 Task: select a rule when a due date less than 1 hours ago is moved in a card by anyone except me.
Action: Mouse moved to (949, 79)
Screenshot: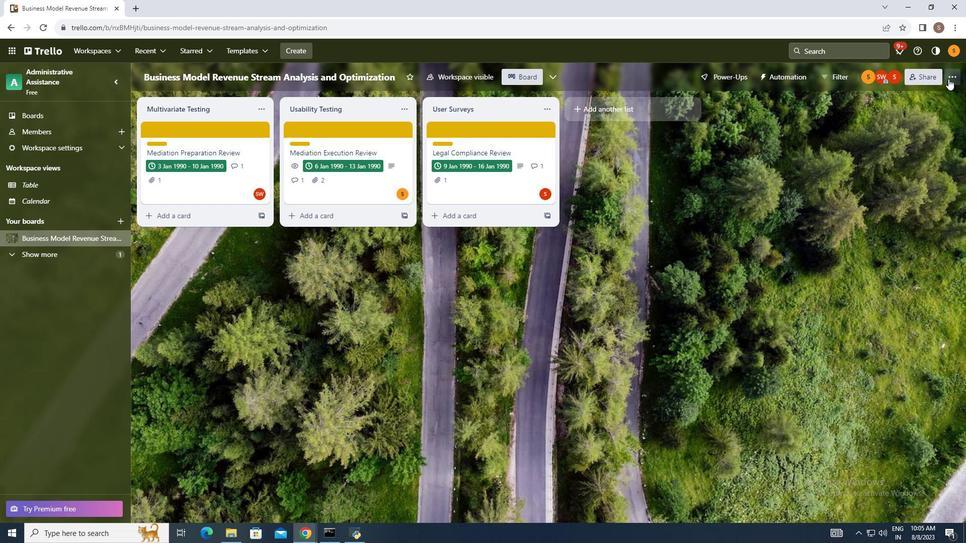 
Action: Mouse pressed left at (949, 79)
Screenshot: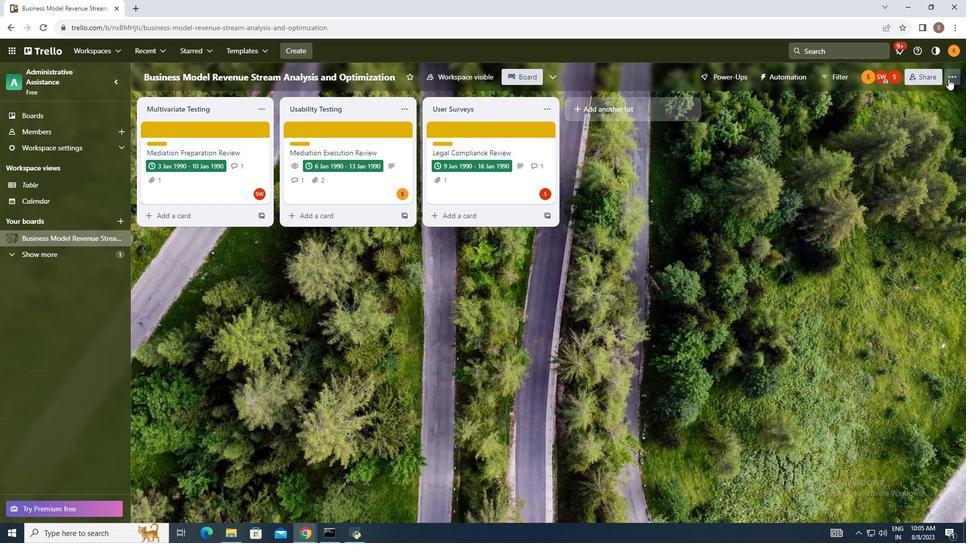
Action: Mouse moved to (873, 222)
Screenshot: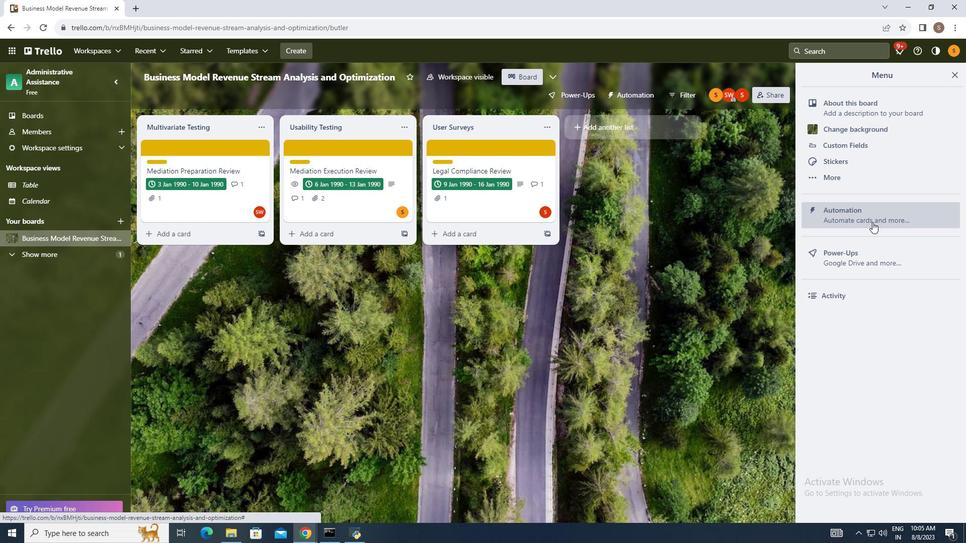 
Action: Mouse pressed left at (873, 222)
Screenshot: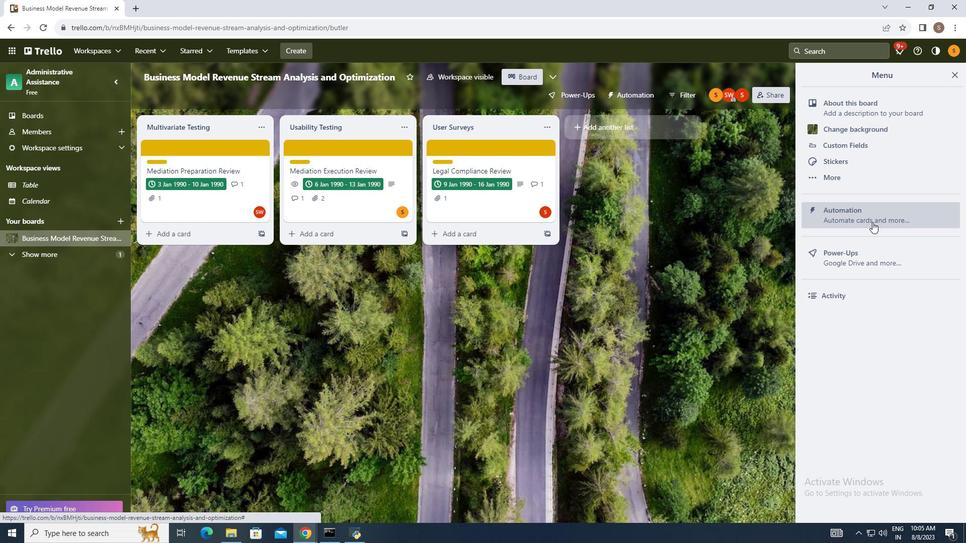 
Action: Mouse moved to (169, 182)
Screenshot: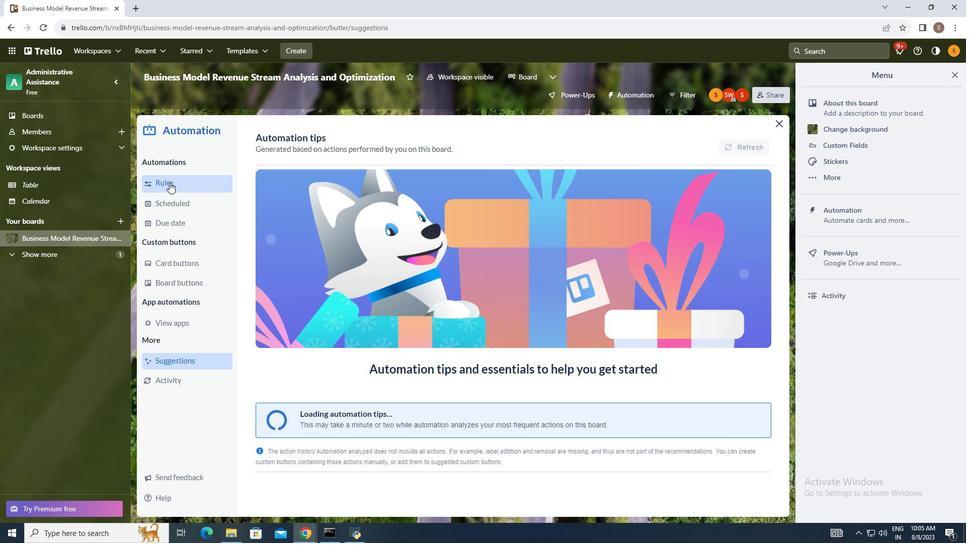 
Action: Mouse pressed left at (169, 182)
Screenshot: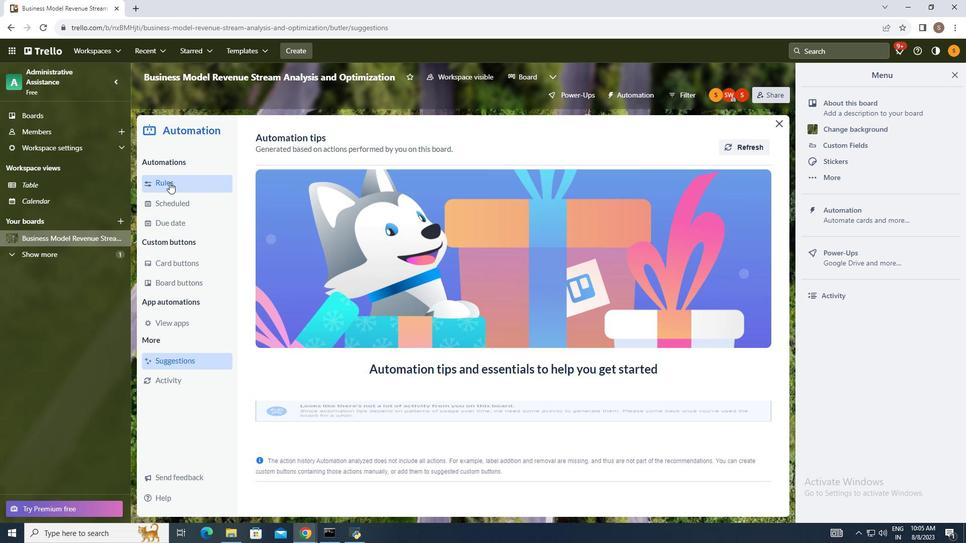 
Action: Mouse moved to (673, 140)
Screenshot: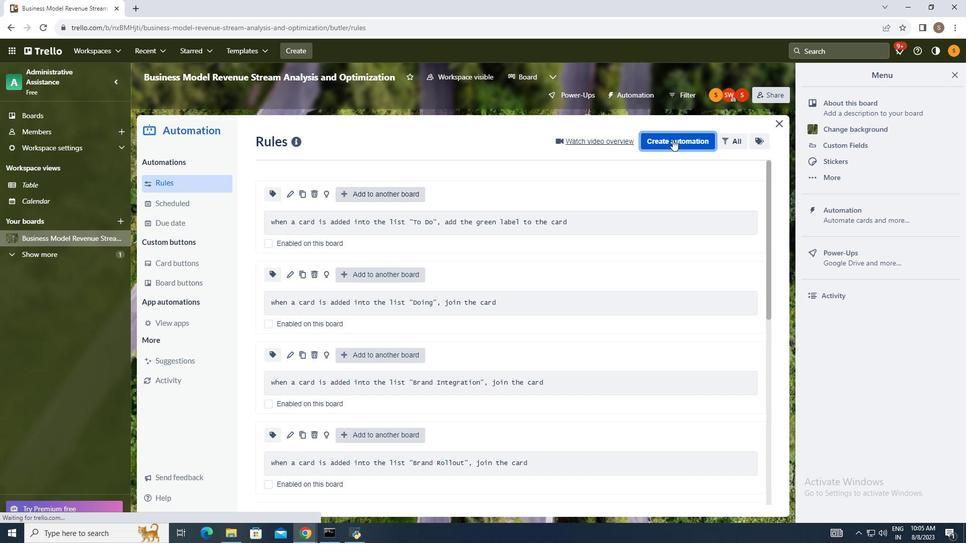 
Action: Mouse pressed left at (673, 140)
Screenshot: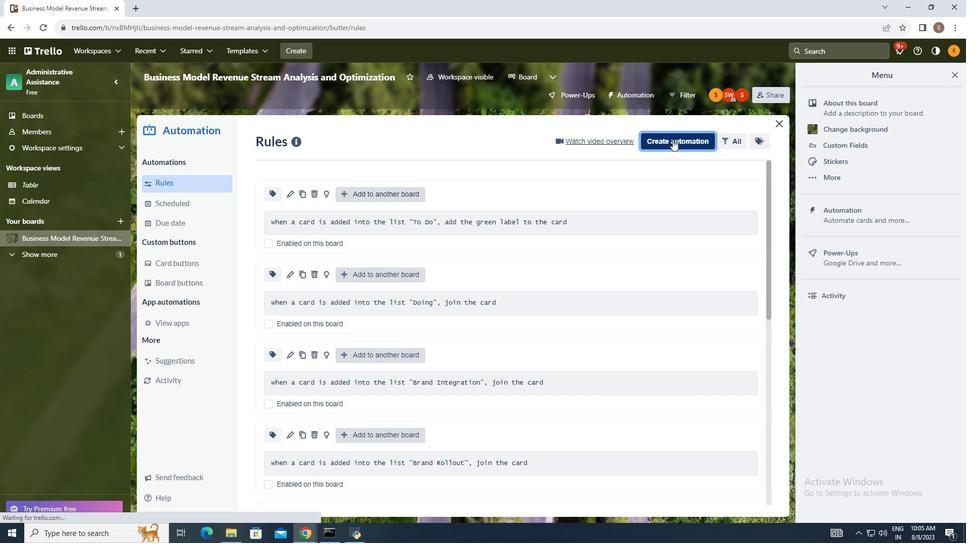 
Action: Mouse moved to (515, 298)
Screenshot: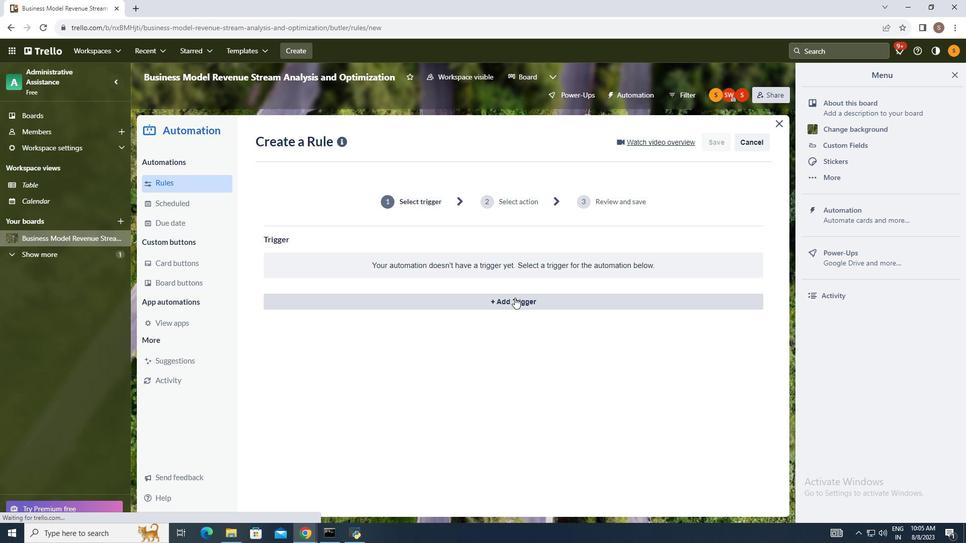 
Action: Mouse pressed left at (515, 298)
Screenshot: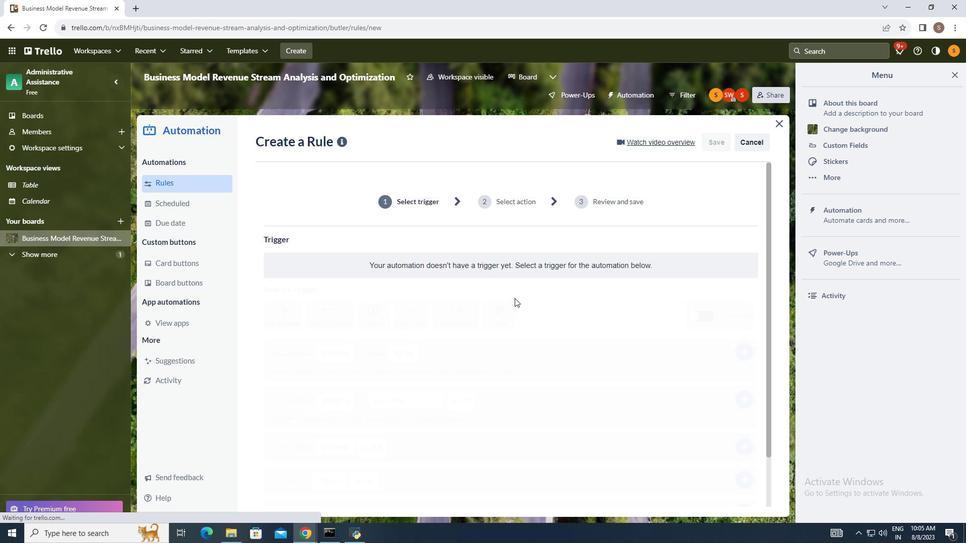 
Action: Mouse moved to (379, 334)
Screenshot: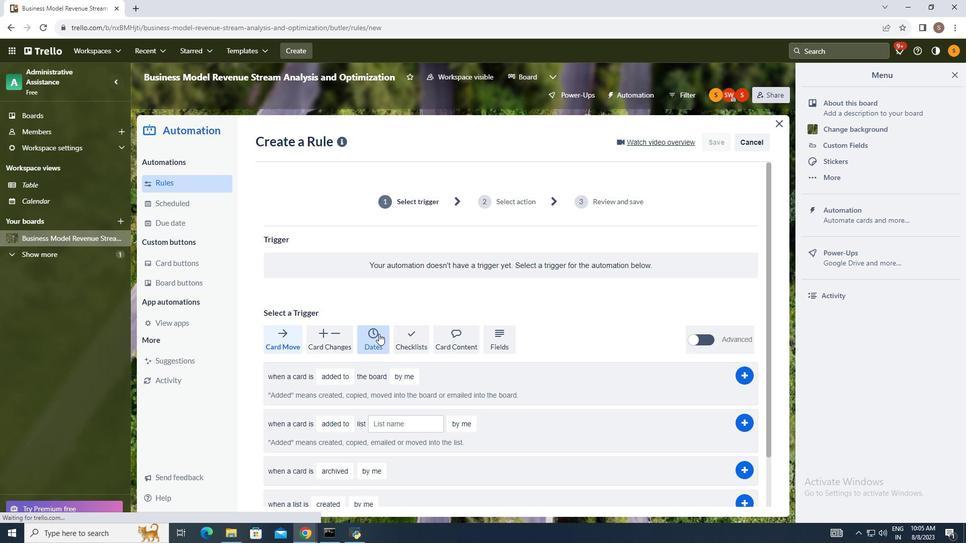 
Action: Mouse pressed left at (379, 334)
Screenshot: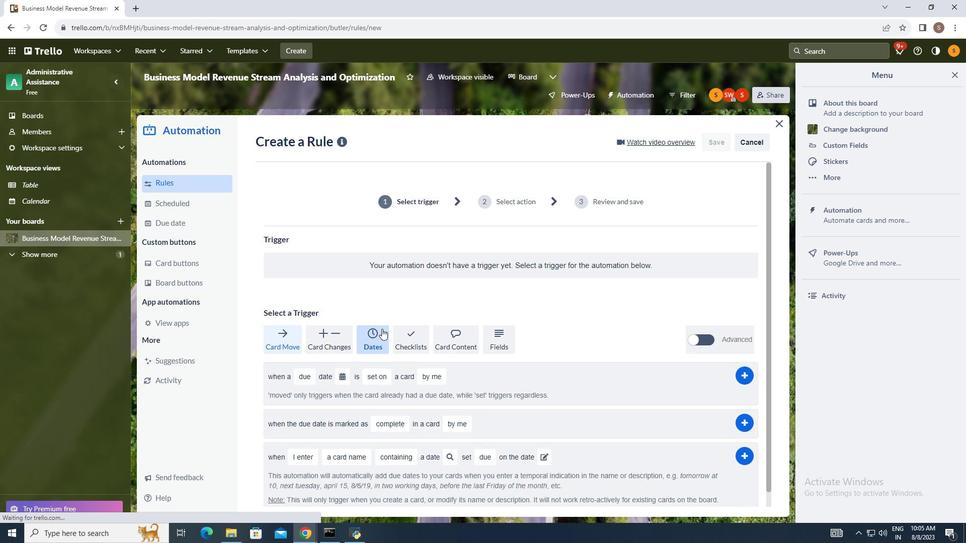
Action: Mouse moved to (309, 371)
Screenshot: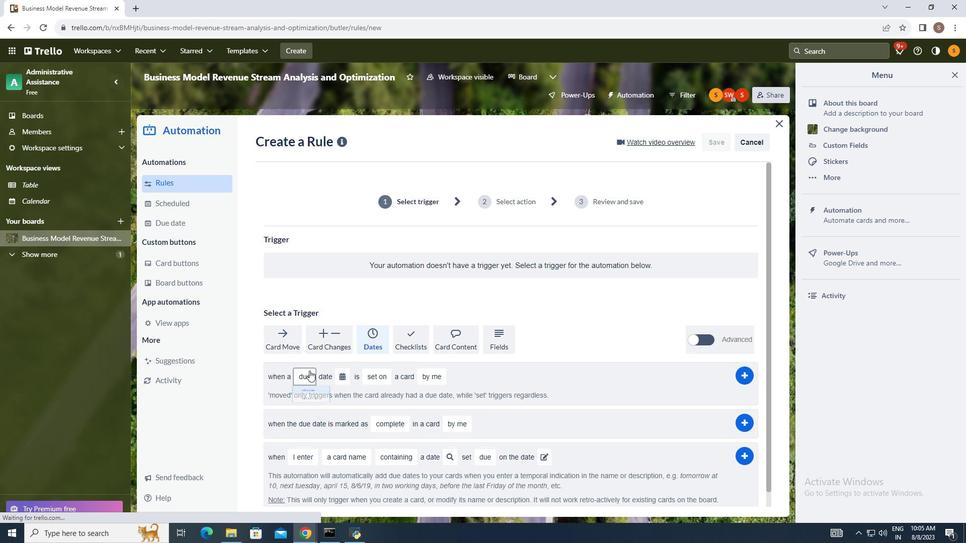 
Action: Mouse pressed left at (309, 371)
Screenshot: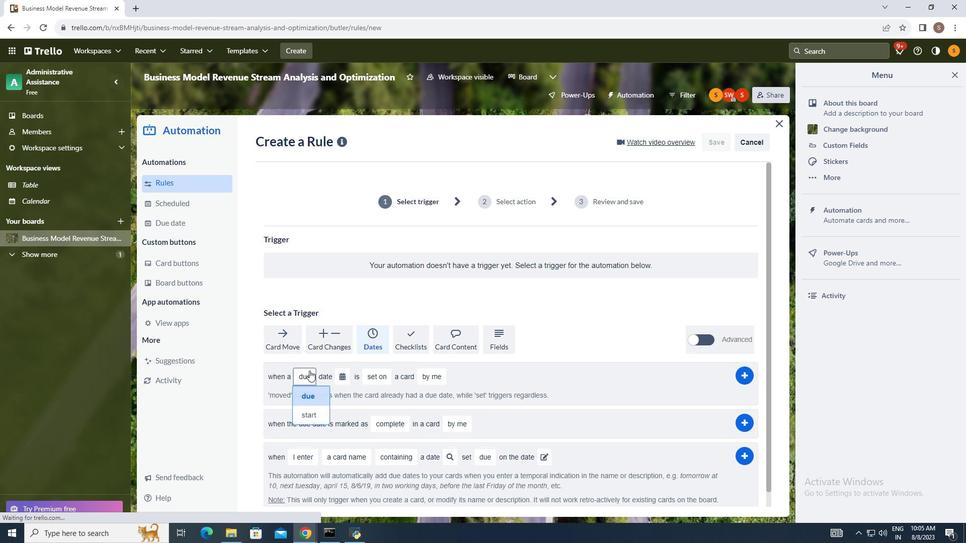 
Action: Mouse moved to (306, 393)
Screenshot: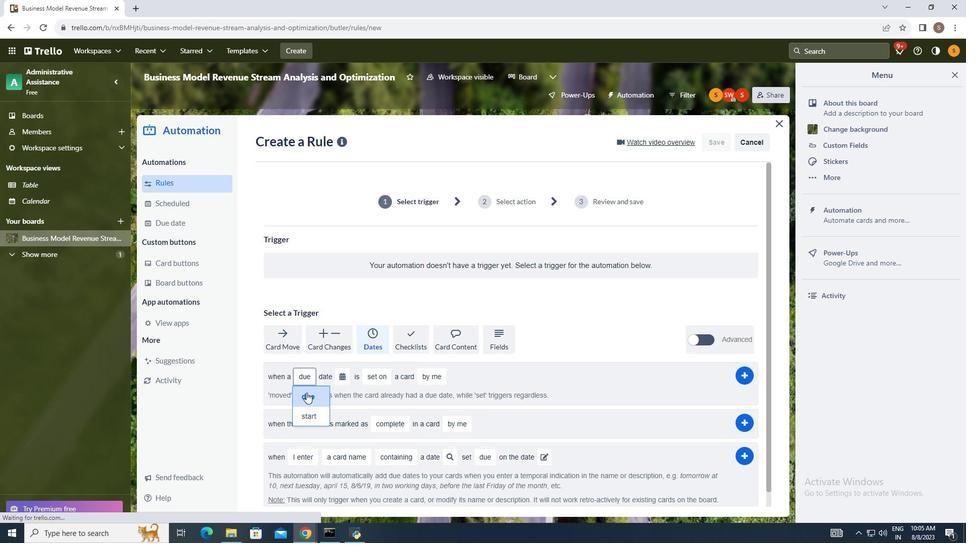 
Action: Mouse pressed left at (306, 393)
Screenshot: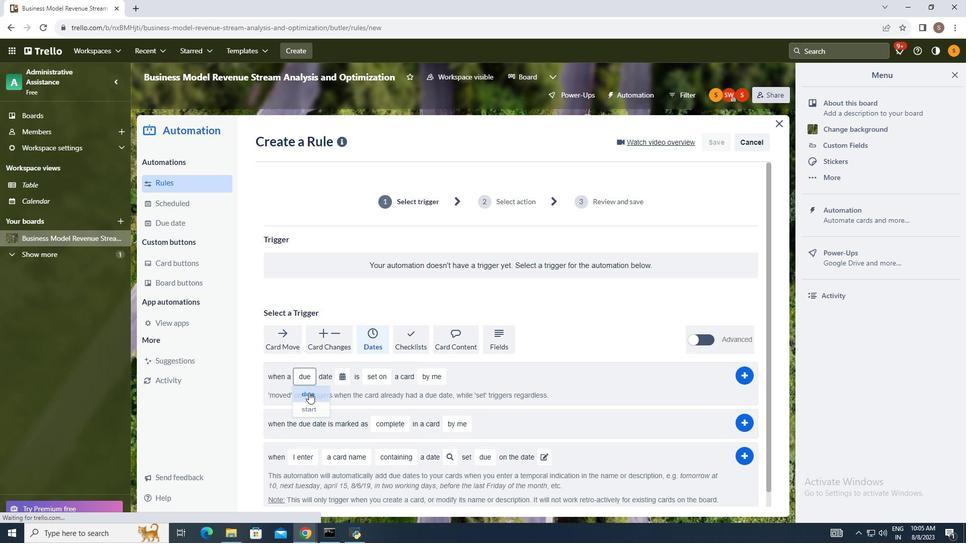 
Action: Mouse moved to (340, 382)
Screenshot: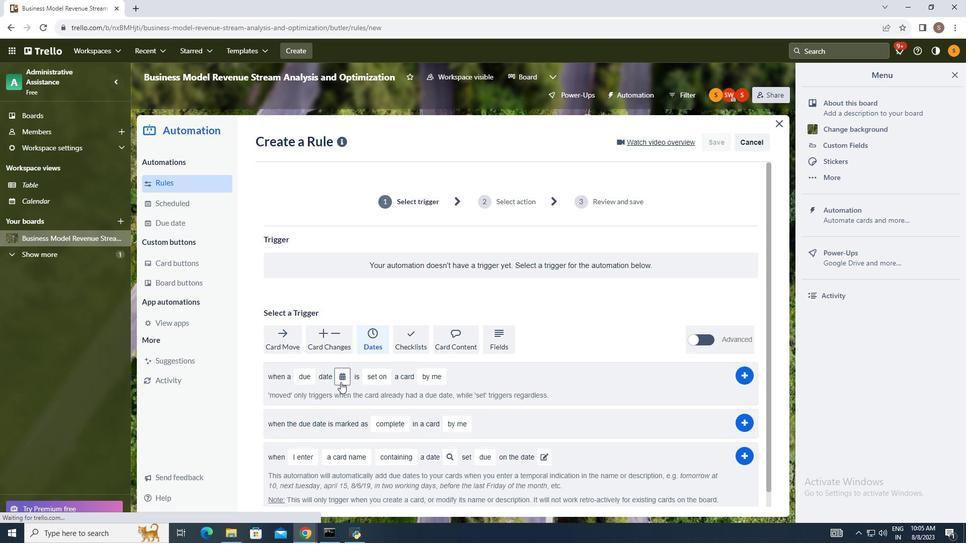 
Action: Mouse pressed left at (340, 382)
Screenshot: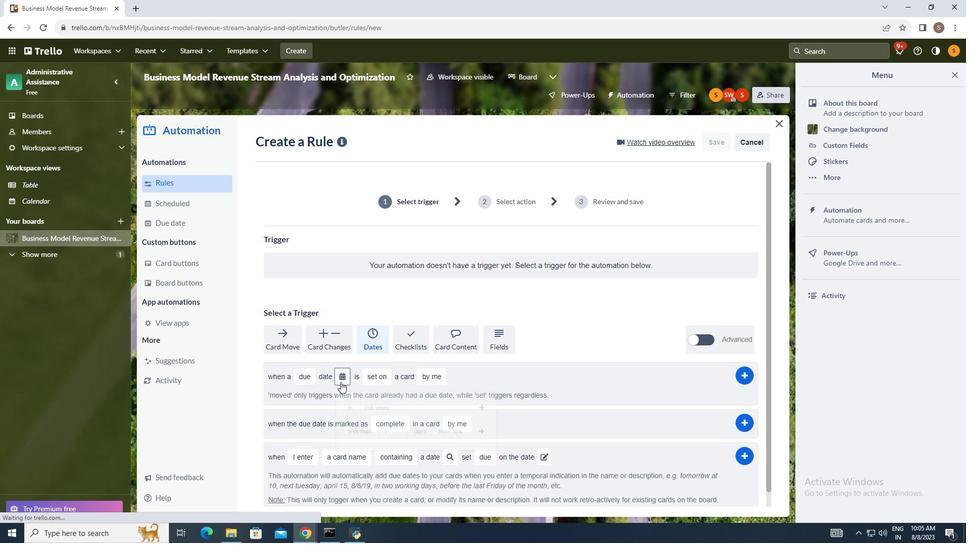 
Action: Mouse moved to (357, 441)
Screenshot: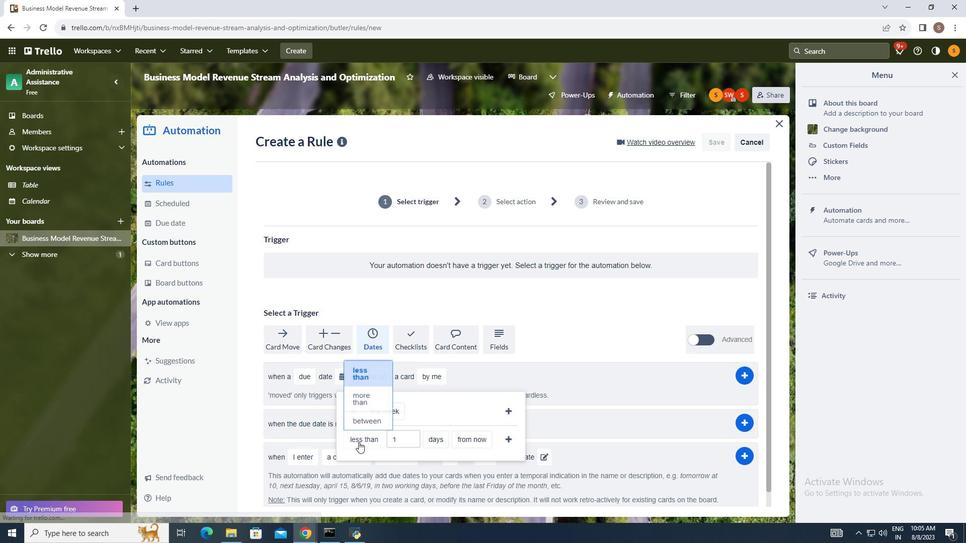 
Action: Mouse pressed left at (357, 441)
Screenshot: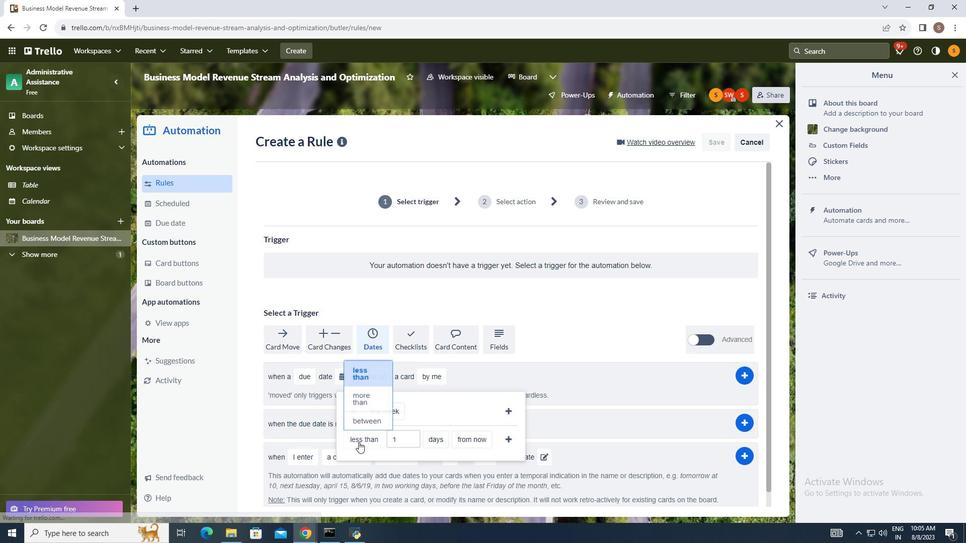 
Action: Mouse moved to (363, 372)
Screenshot: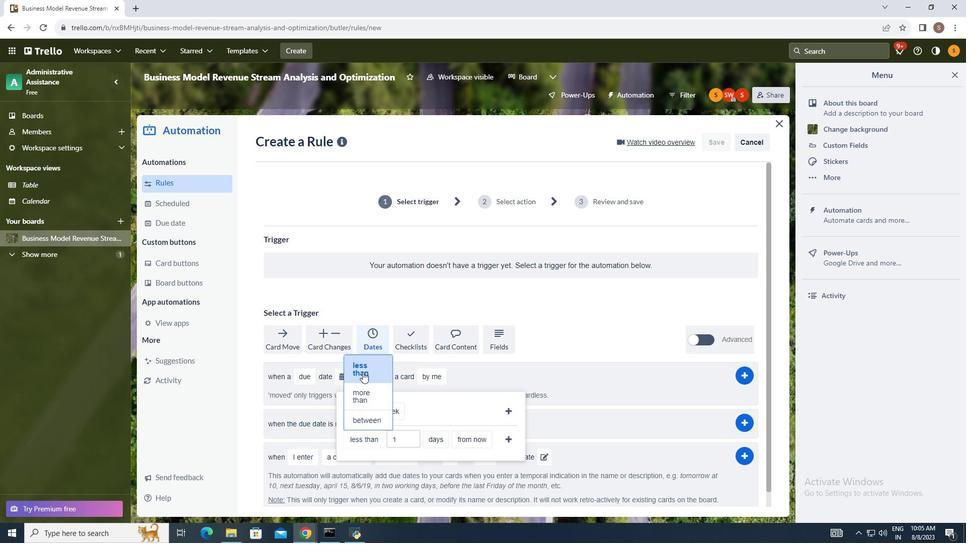 
Action: Mouse pressed left at (363, 372)
Screenshot: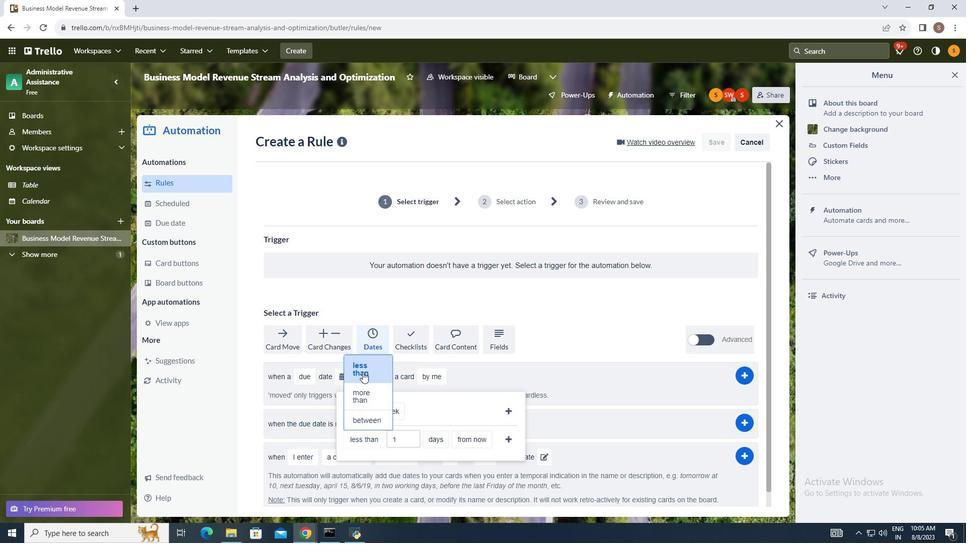 
Action: Mouse moved to (436, 443)
Screenshot: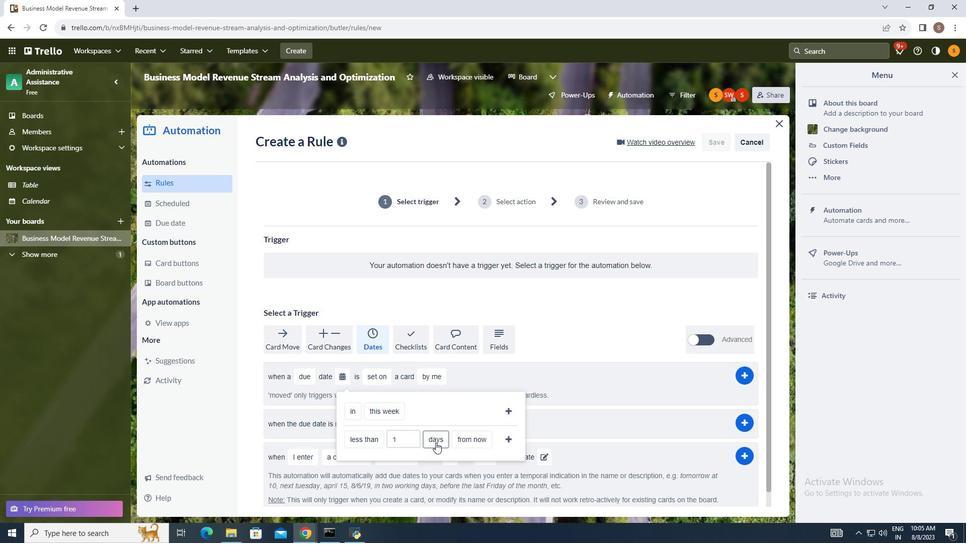 
Action: Mouse pressed left at (436, 443)
Screenshot: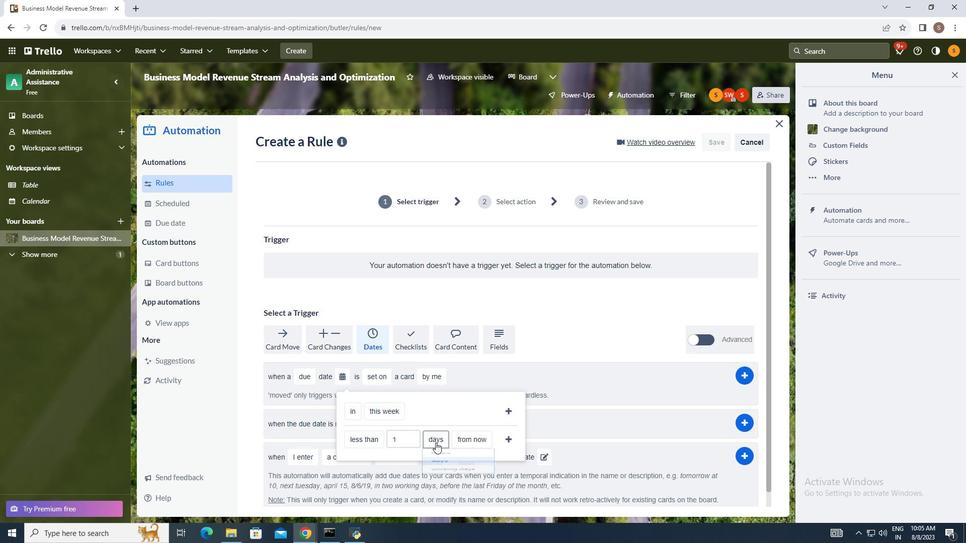 
Action: Mouse moved to (443, 460)
Screenshot: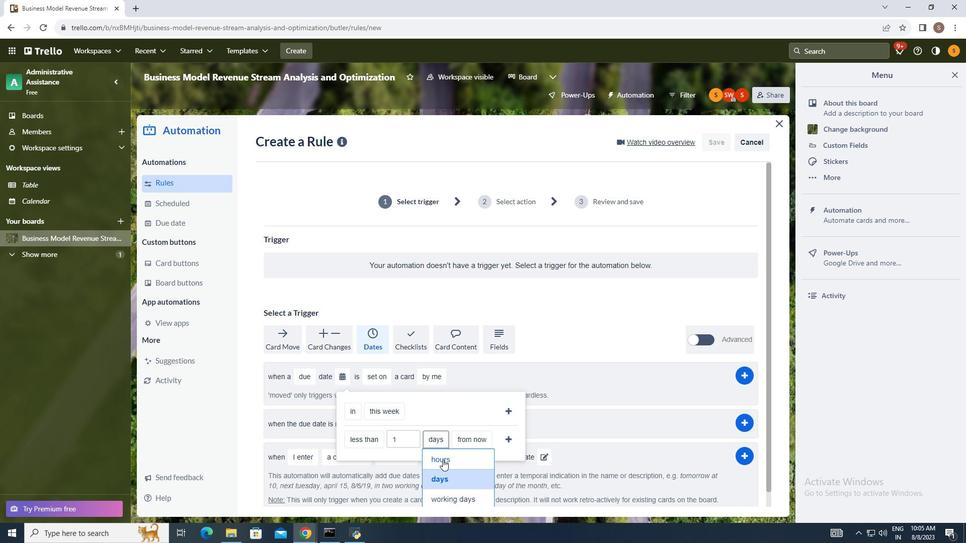 
Action: Mouse pressed left at (443, 460)
Screenshot: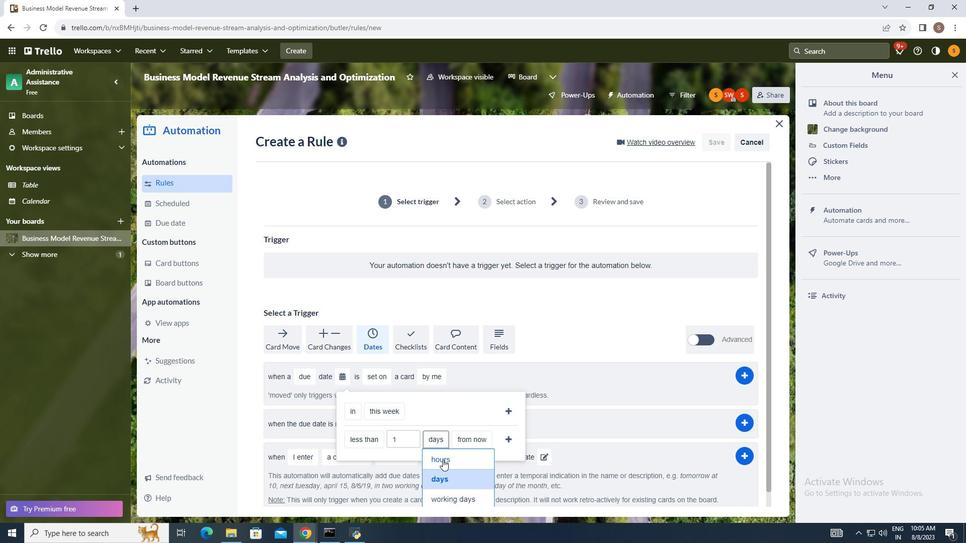 
Action: Mouse moved to (475, 440)
Screenshot: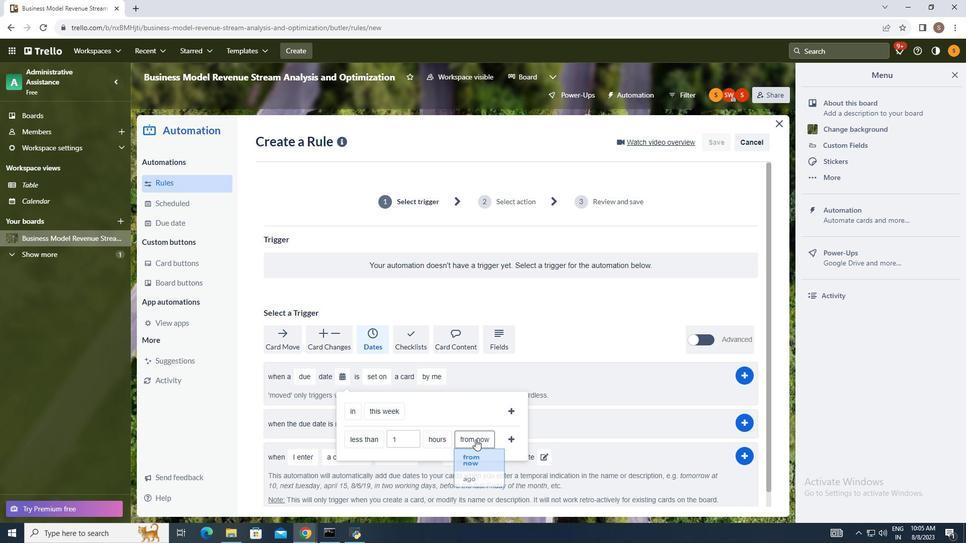 
Action: Mouse pressed left at (475, 440)
Screenshot: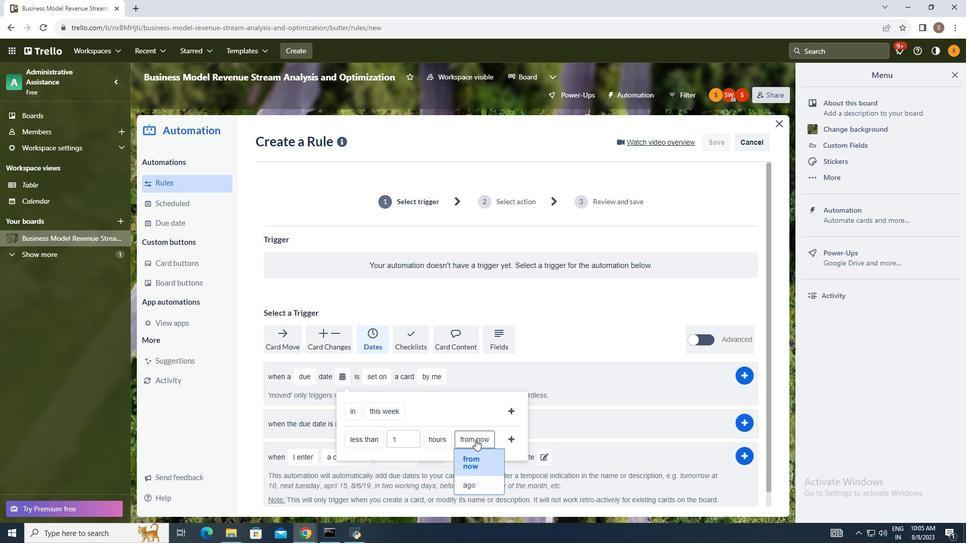 
Action: Mouse moved to (480, 493)
Screenshot: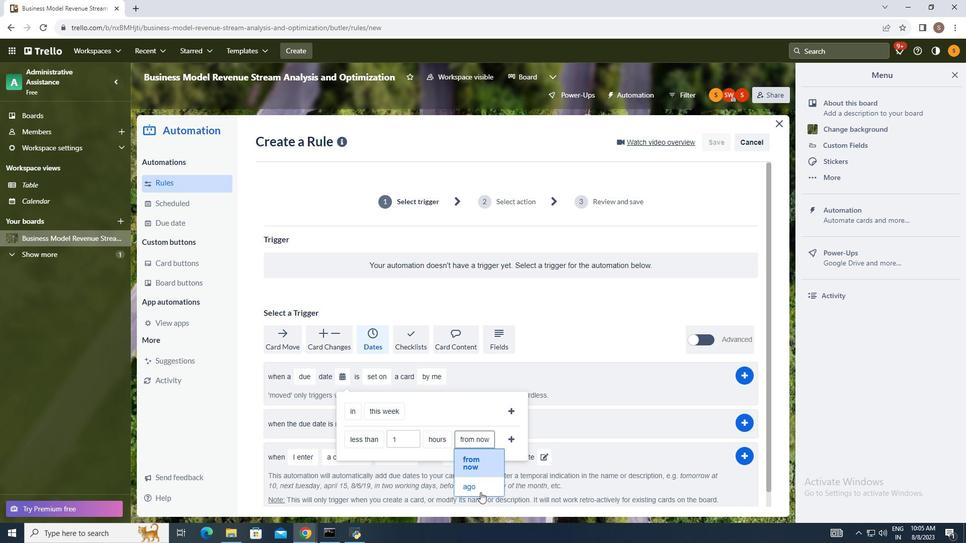 
Action: Mouse pressed left at (480, 493)
Screenshot: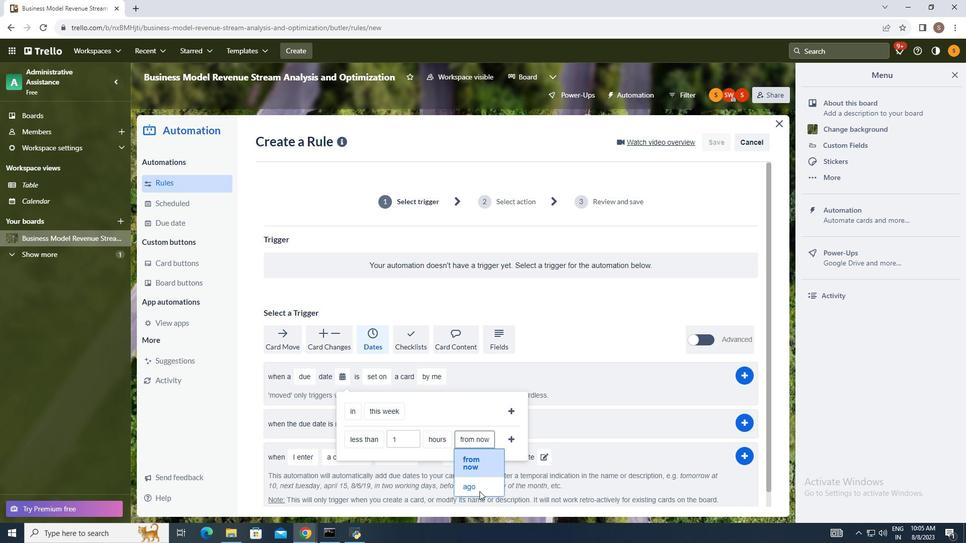 
Action: Mouse moved to (494, 442)
Screenshot: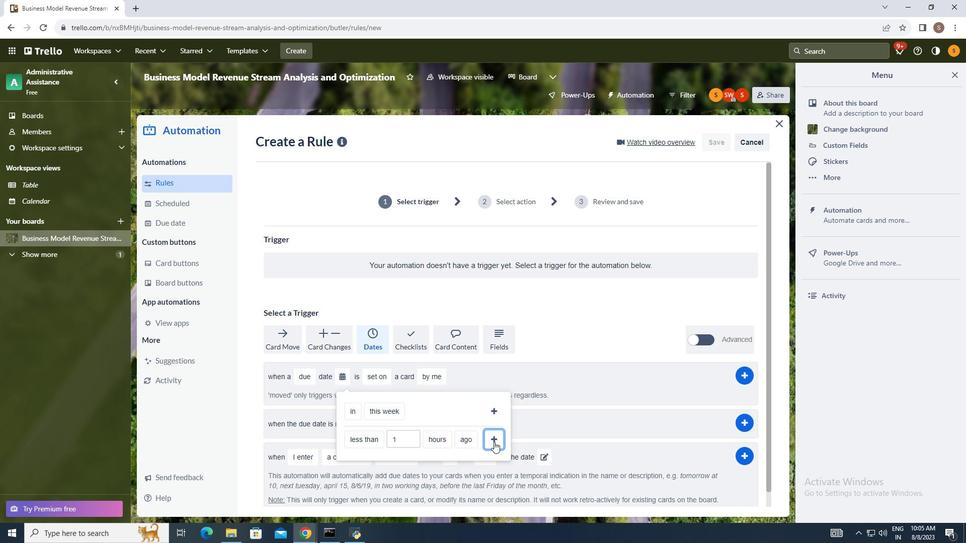 
Action: Mouse pressed left at (494, 442)
Screenshot: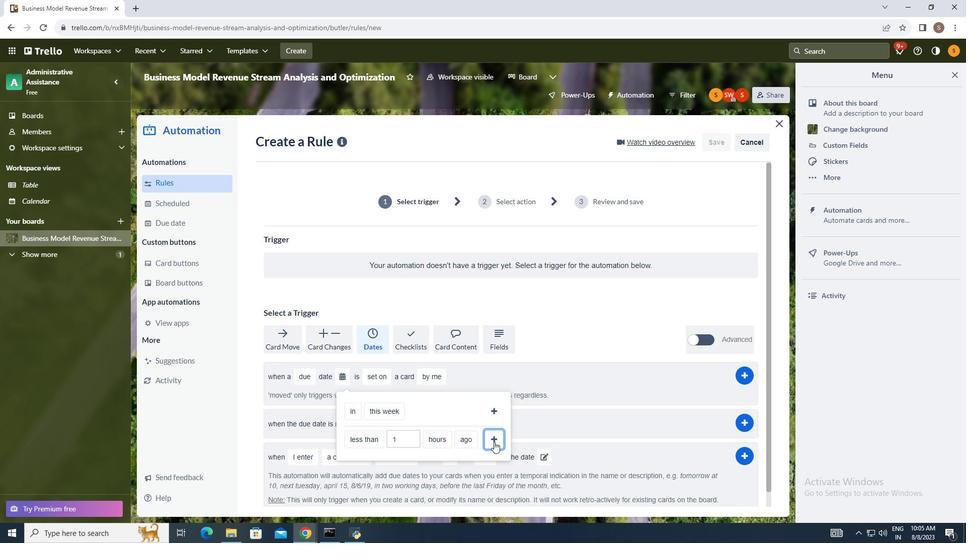 
Action: Mouse moved to (449, 377)
Screenshot: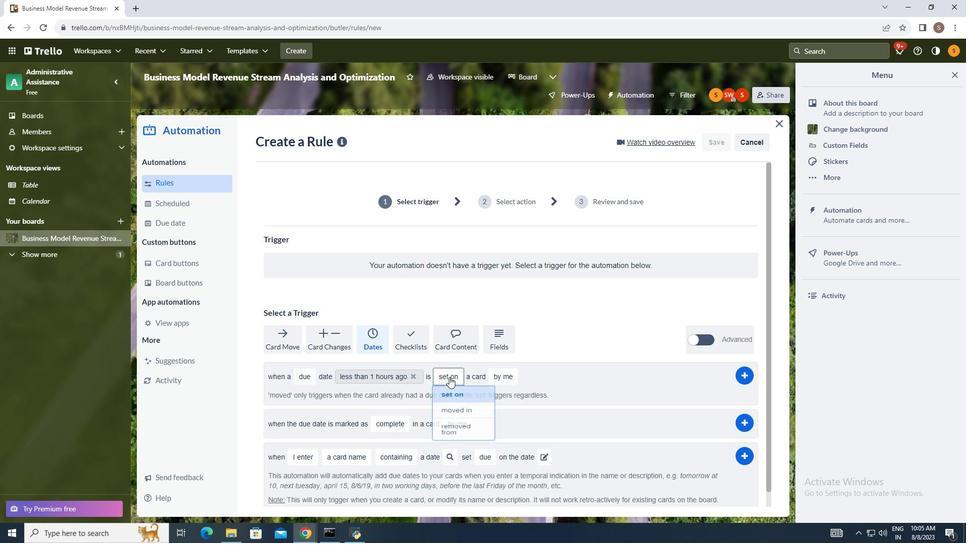 
Action: Mouse pressed left at (449, 377)
Screenshot: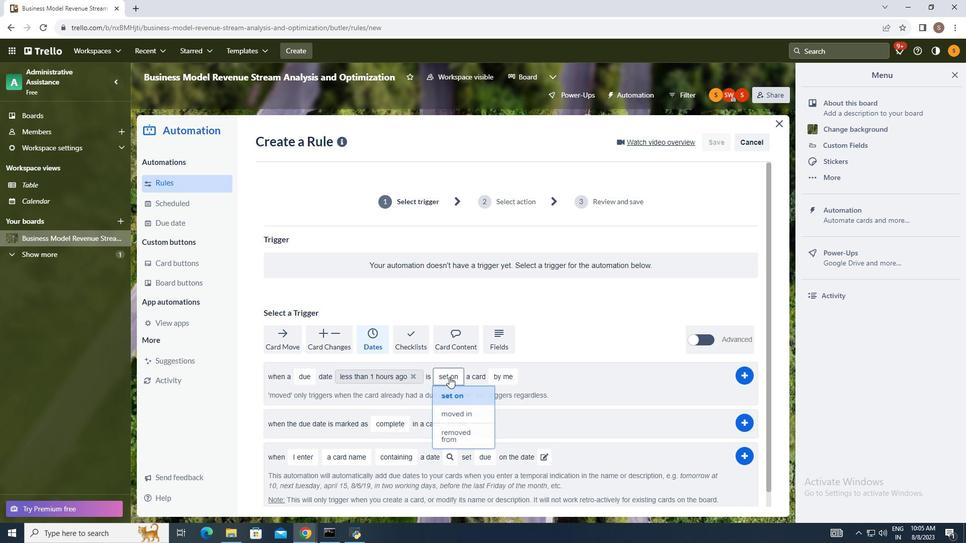 
Action: Mouse moved to (460, 418)
Screenshot: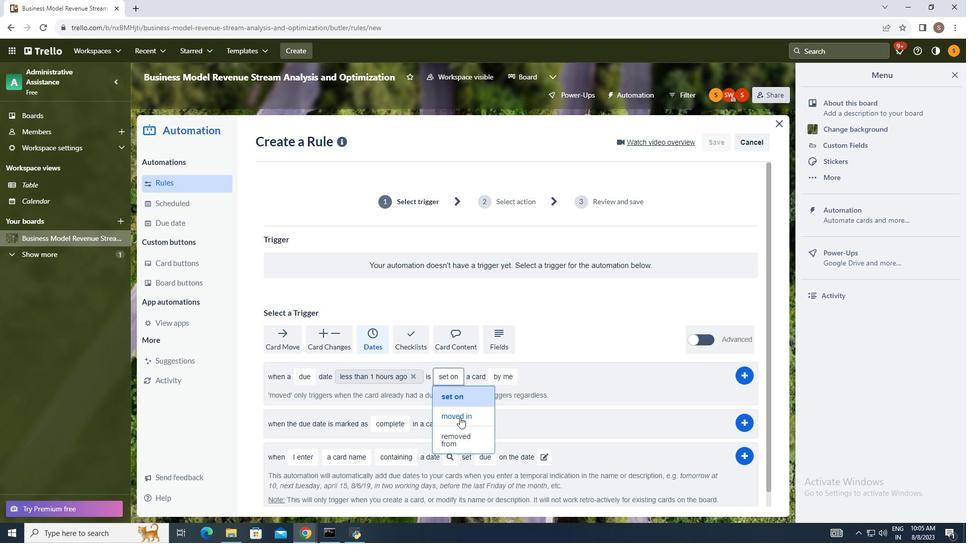 
Action: Mouse pressed left at (460, 418)
Screenshot: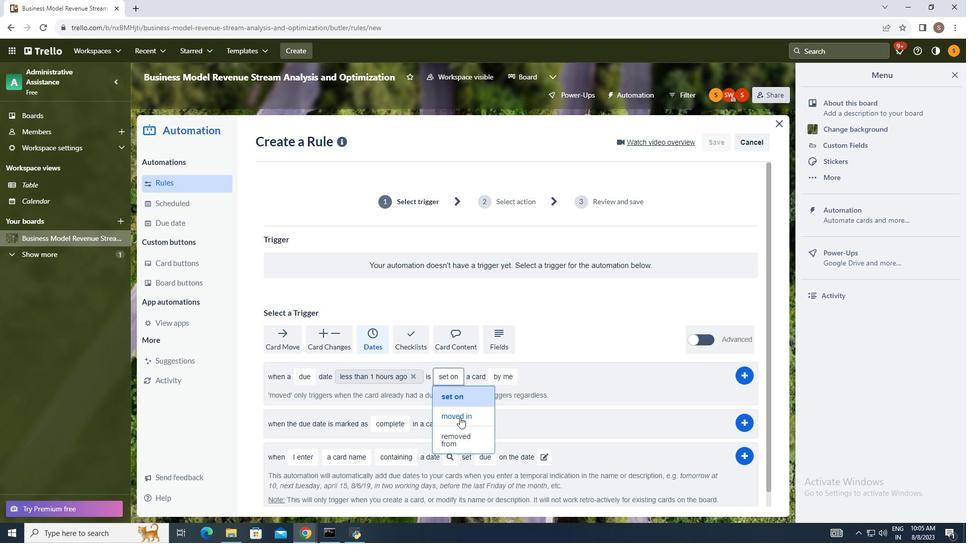 
Action: Mouse moved to (512, 373)
Screenshot: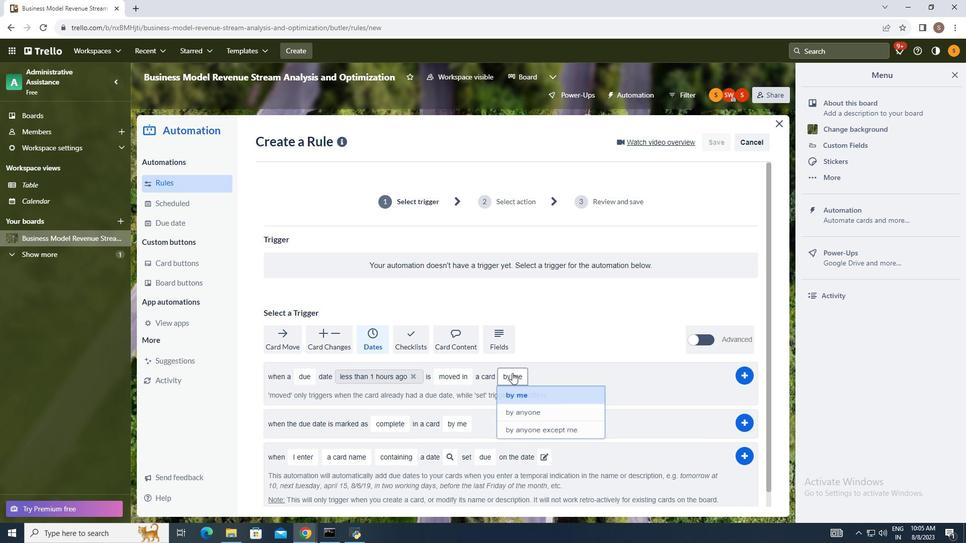 
Action: Mouse pressed left at (512, 373)
Screenshot: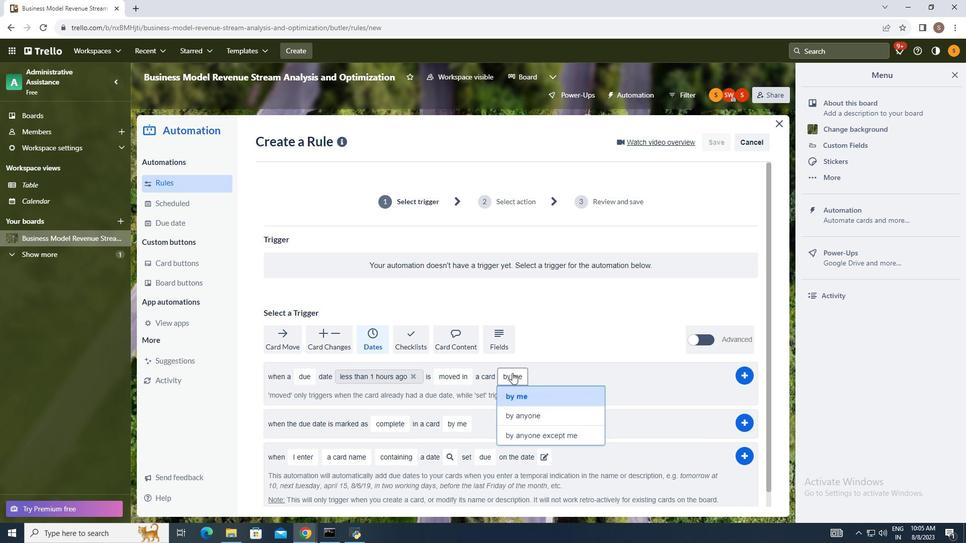 
Action: Mouse moved to (523, 434)
Screenshot: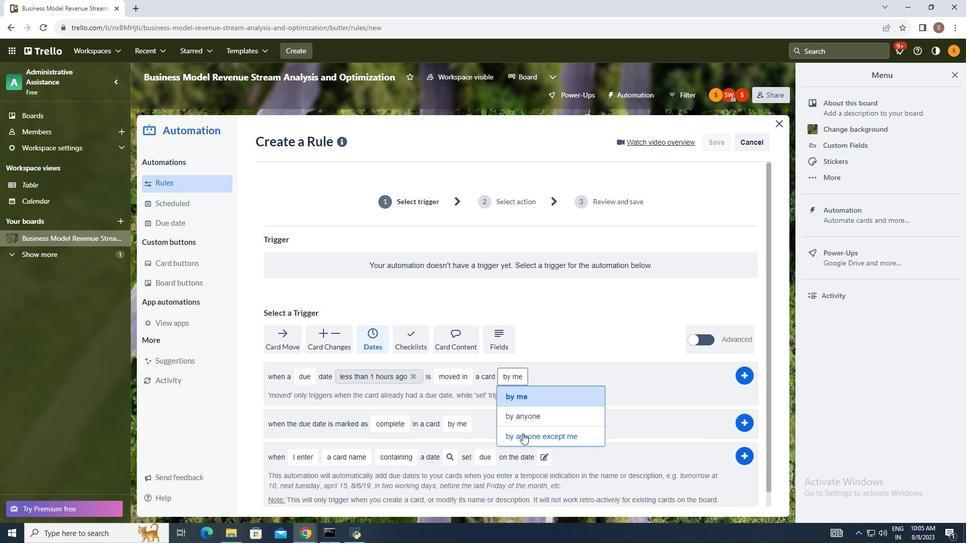 
Action: Mouse pressed left at (523, 434)
Screenshot: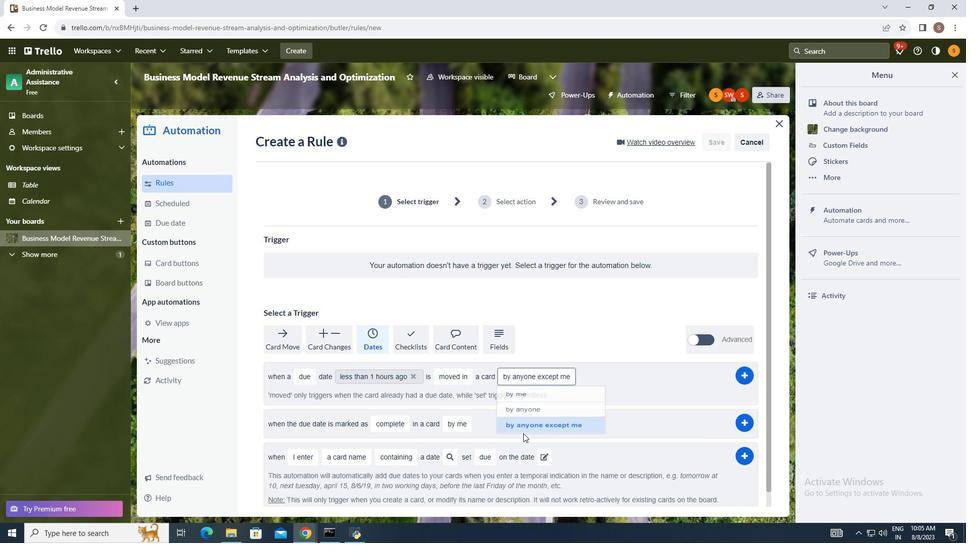
Action: Mouse moved to (749, 372)
Screenshot: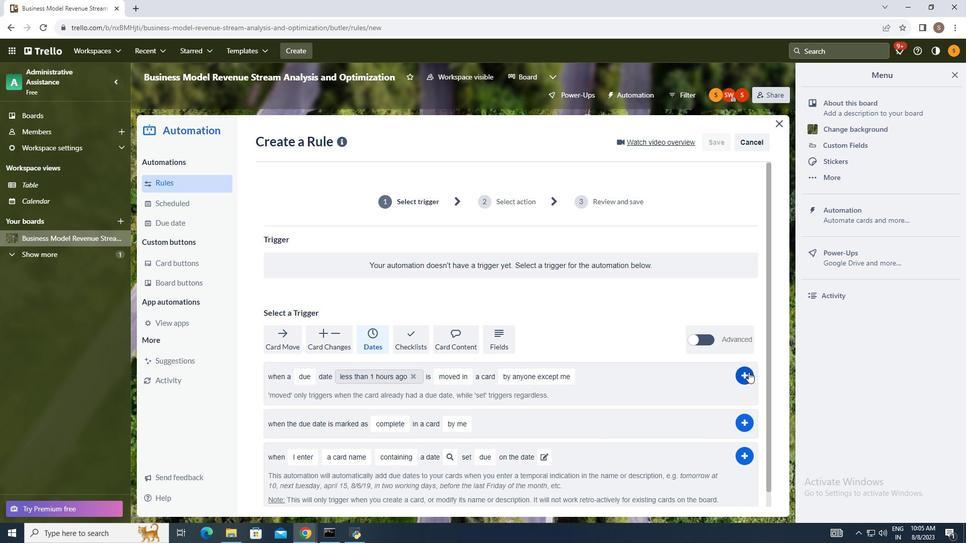 
Action: Mouse pressed left at (749, 372)
Screenshot: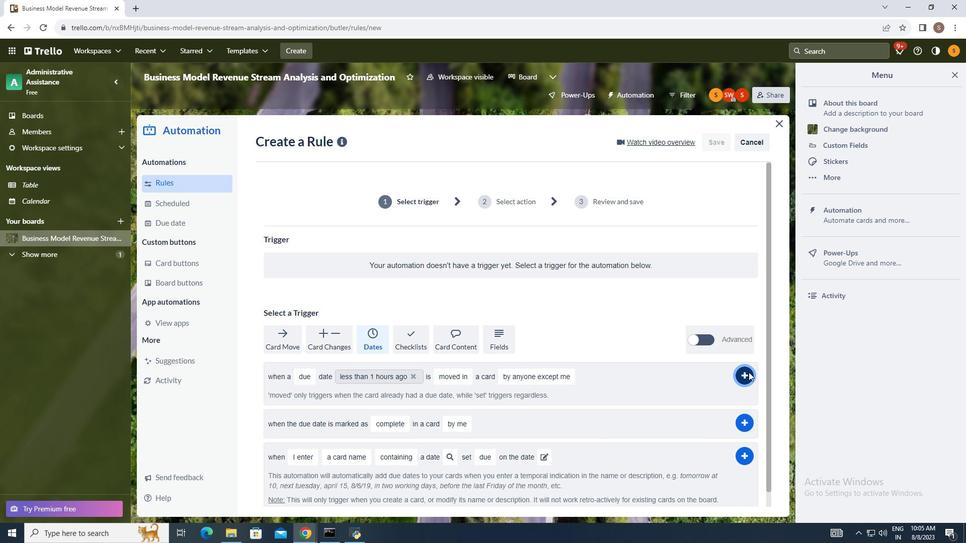 
Action: Mouse moved to (841, 334)
Screenshot: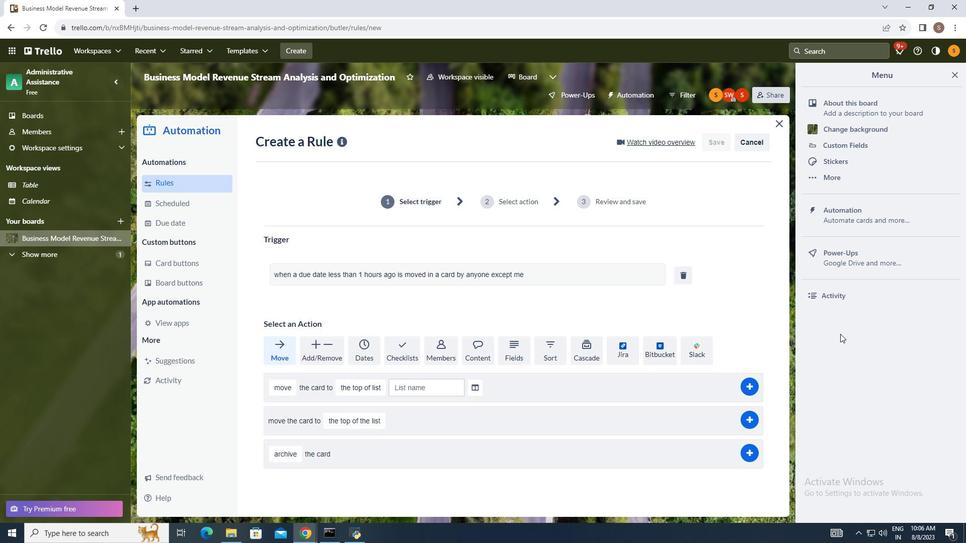 
